 Task: Align the text "Smile is tax-free" to the right align.
Action: Mouse moved to (764, 245)
Screenshot: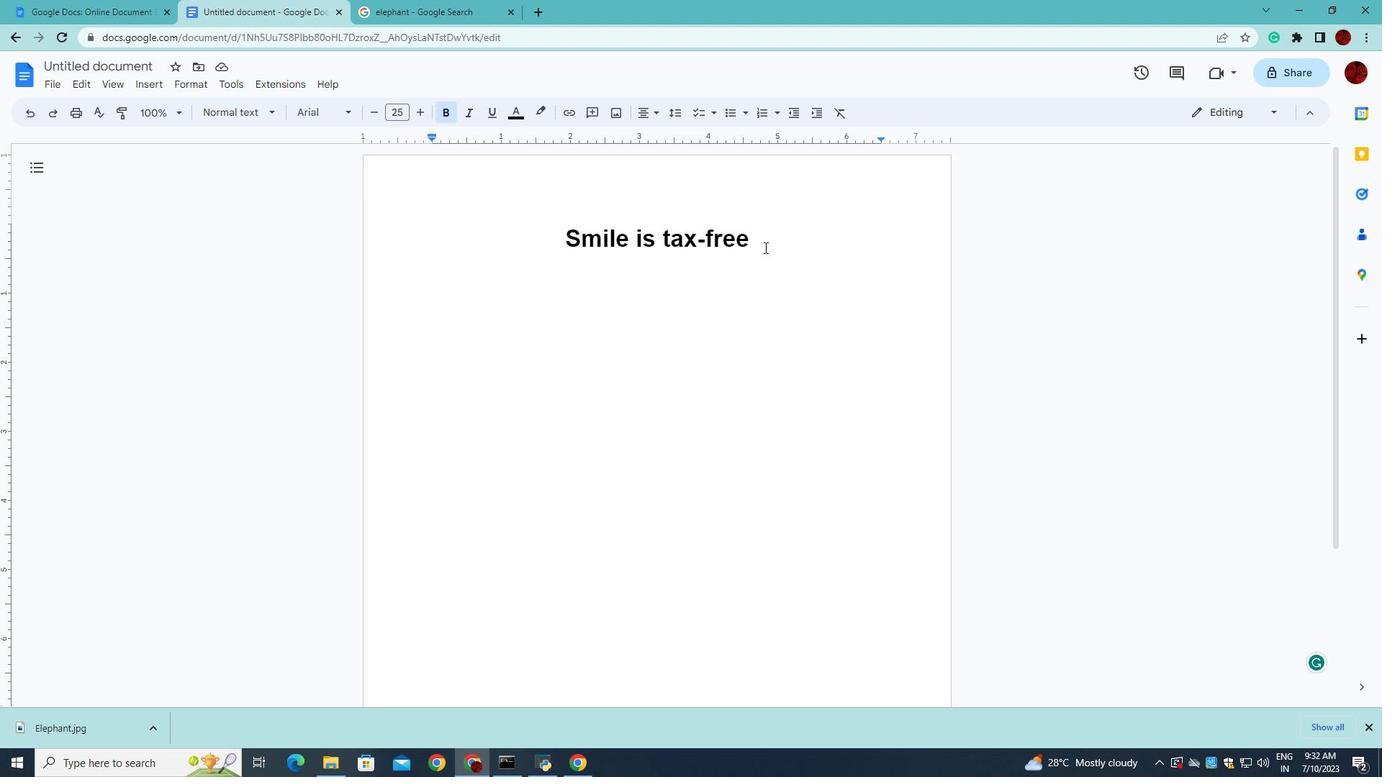 
Action: Mouse pressed left at (764, 245)
Screenshot: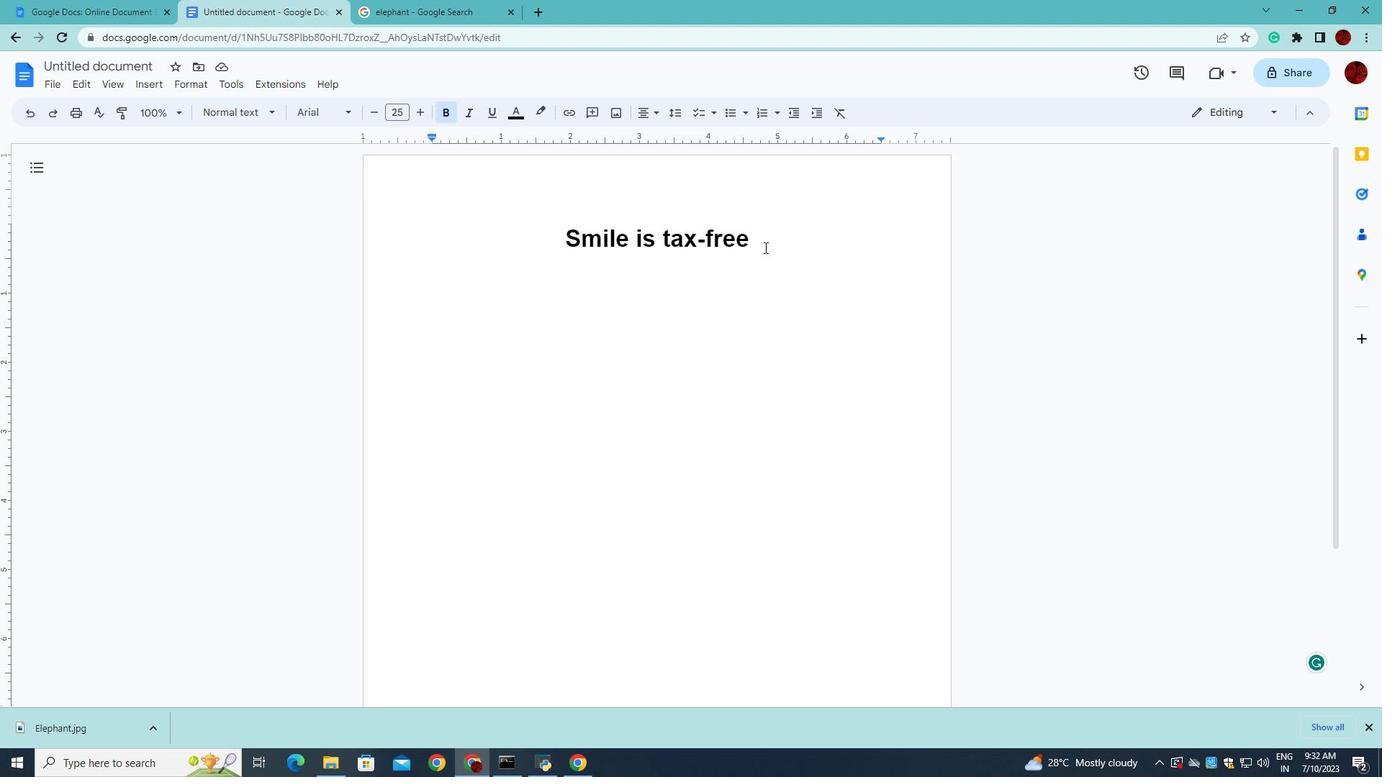 
Action: Mouse moved to (654, 110)
Screenshot: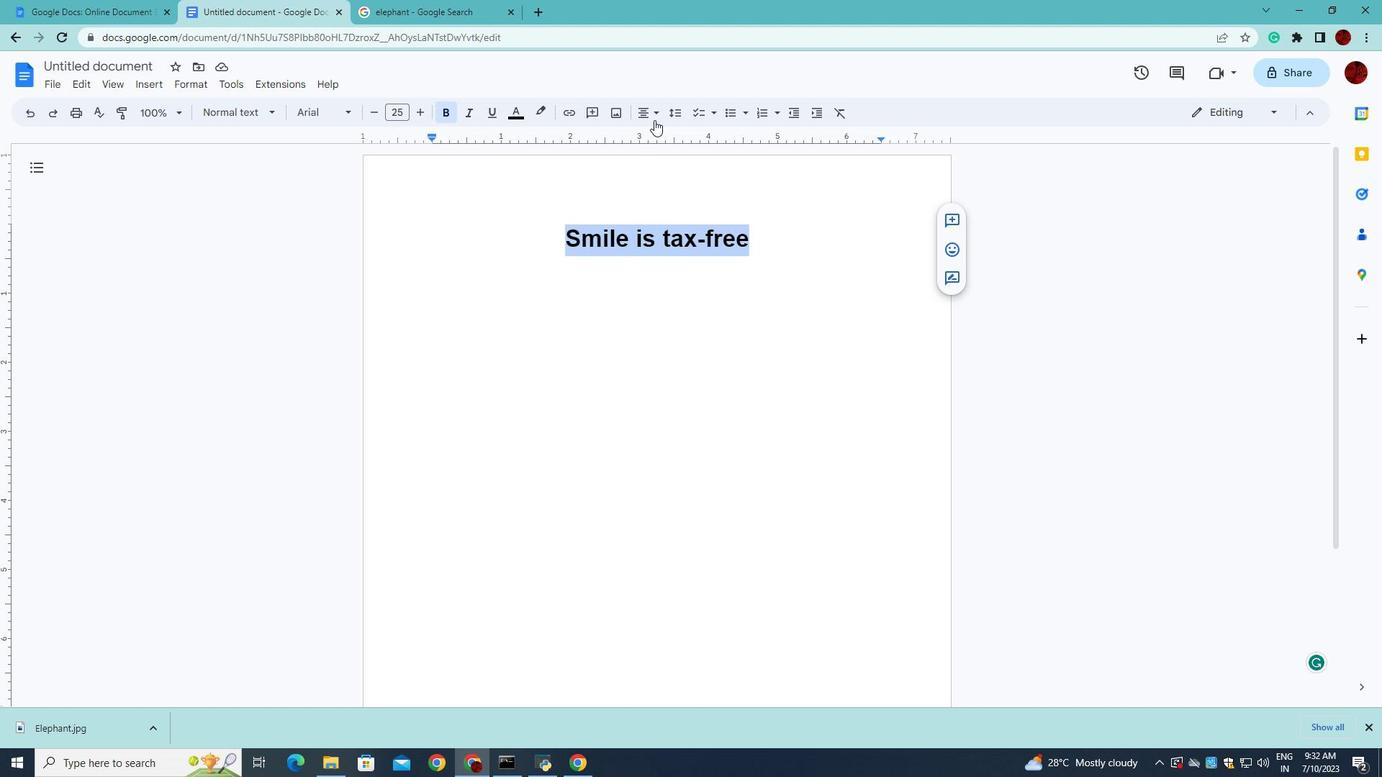 
Action: Mouse pressed left at (654, 110)
Screenshot: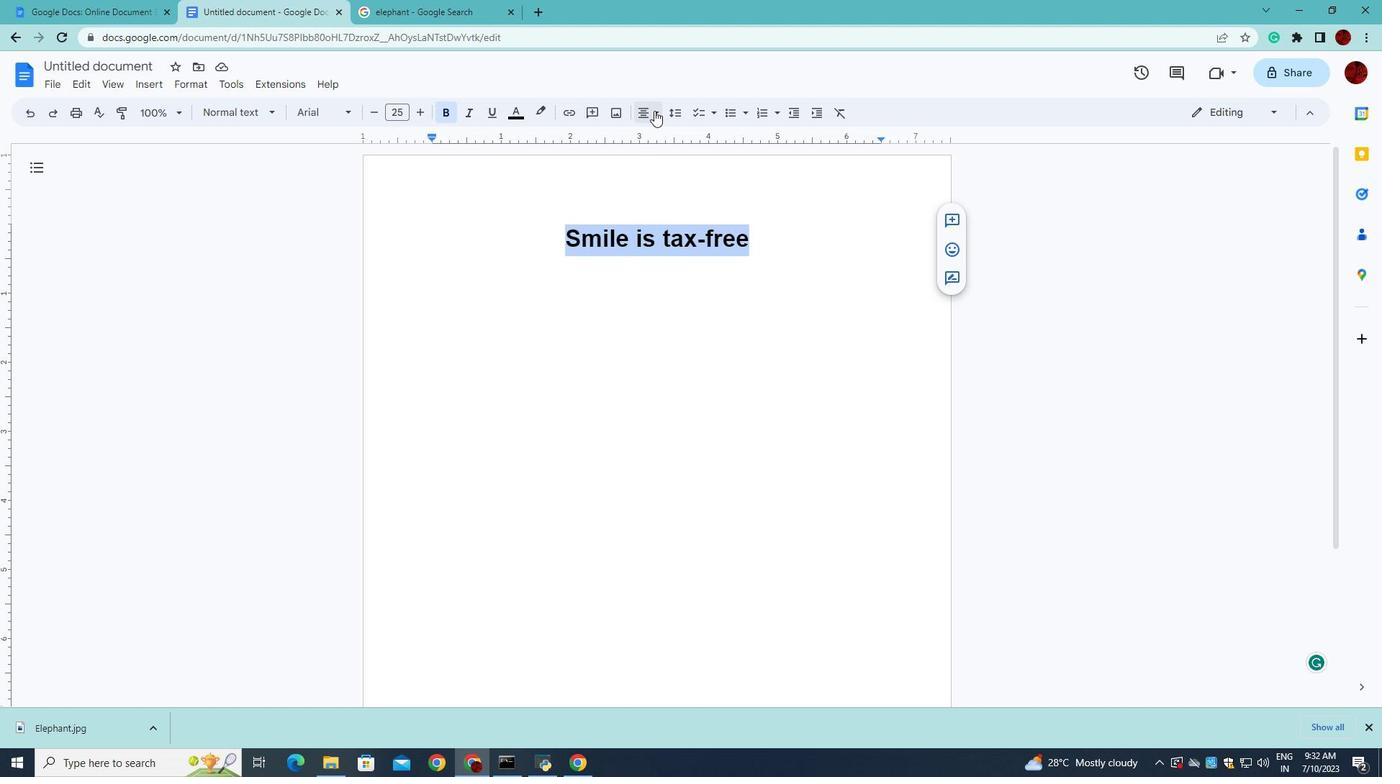
Action: Mouse moved to (689, 134)
Screenshot: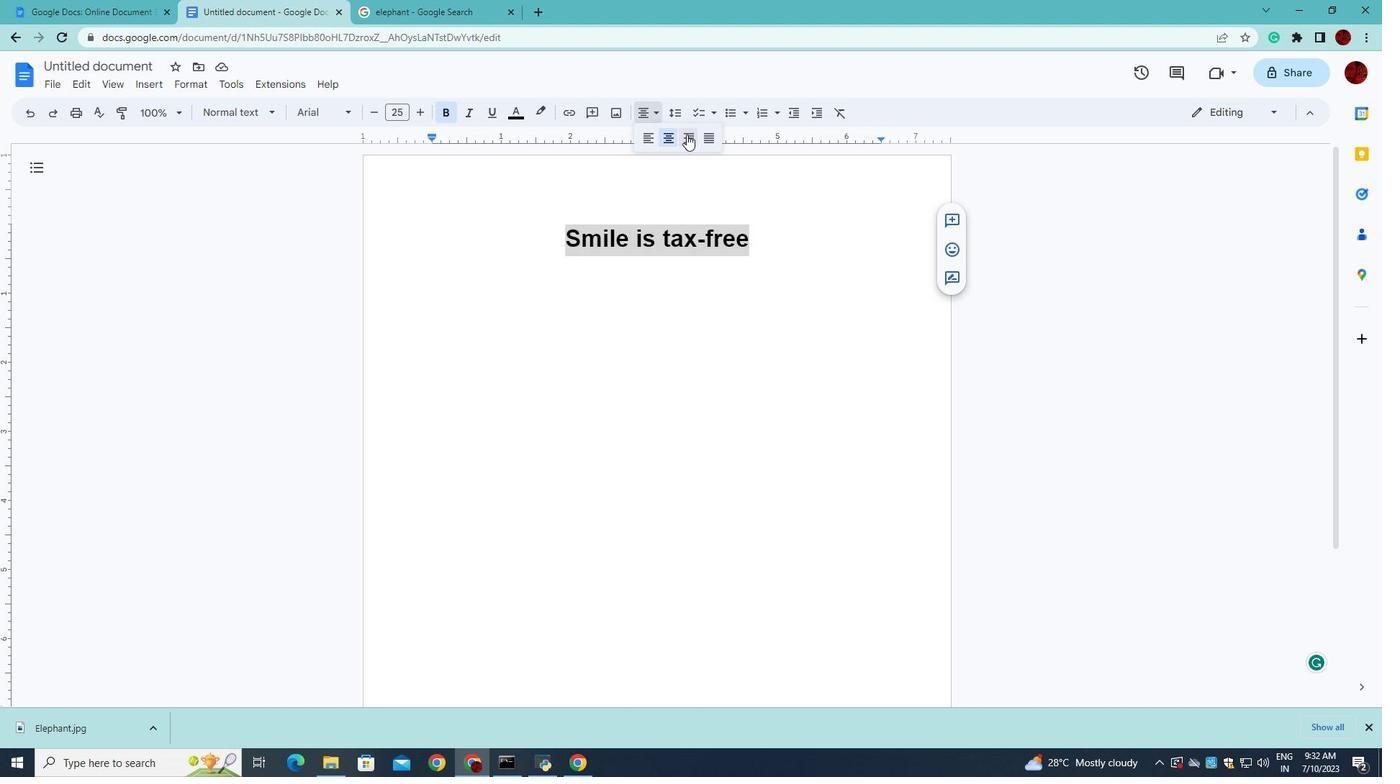 
Action: Mouse pressed left at (689, 134)
Screenshot: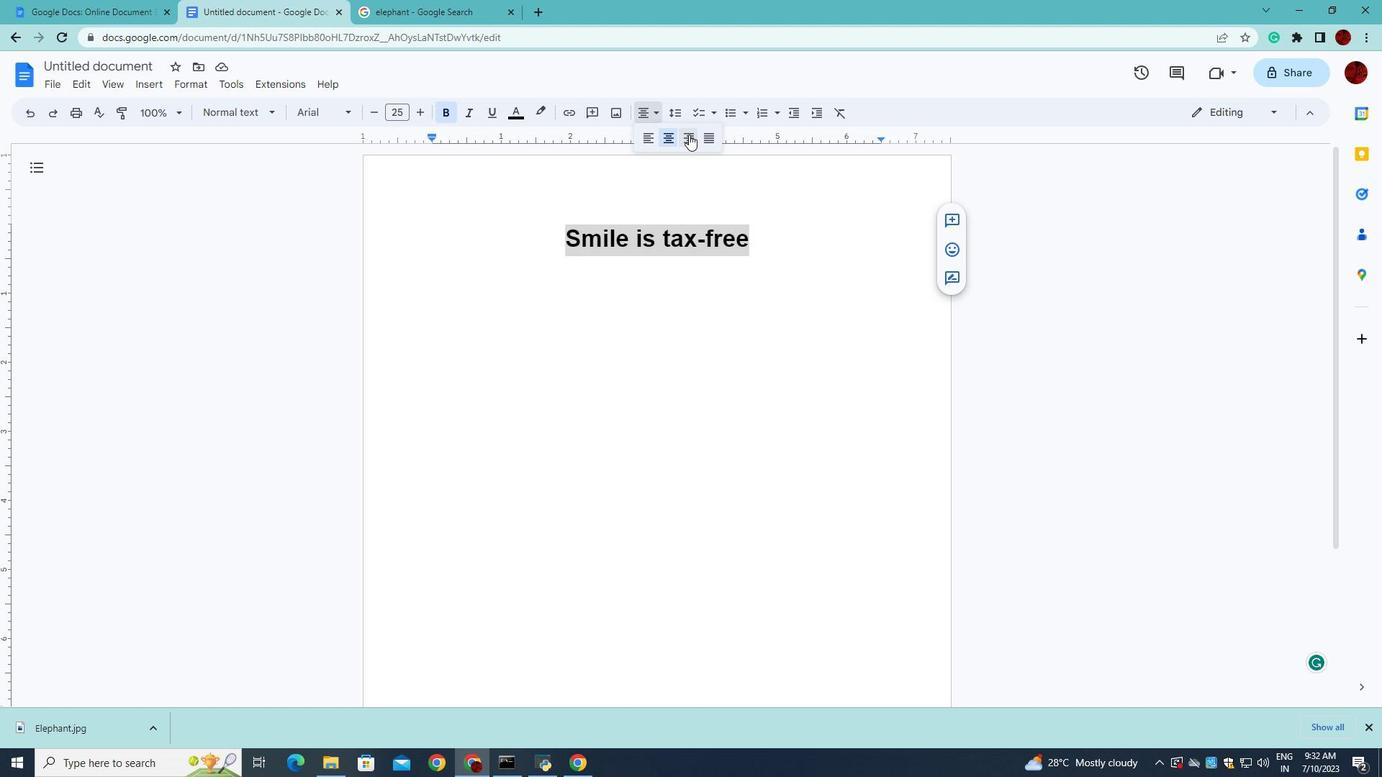 
